 Task: Use Gmails Smart Compose feature to have suggested text automatically generated as you type your email.
Action: Mouse moved to (988, 81)
Screenshot: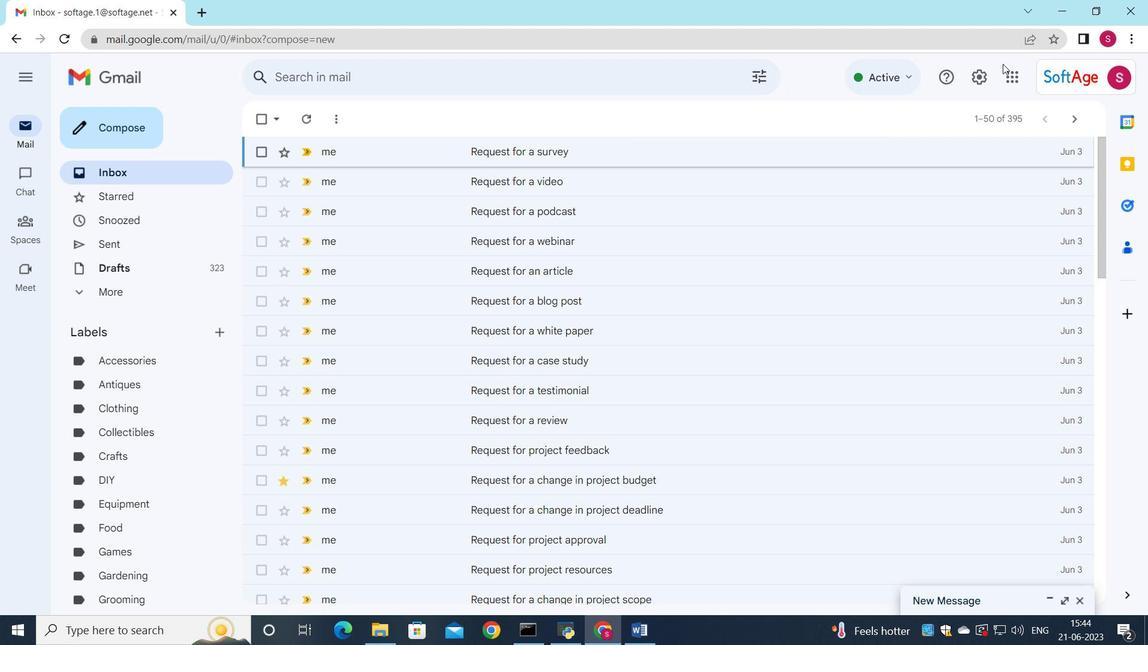 
Action: Mouse pressed left at (988, 81)
Screenshot: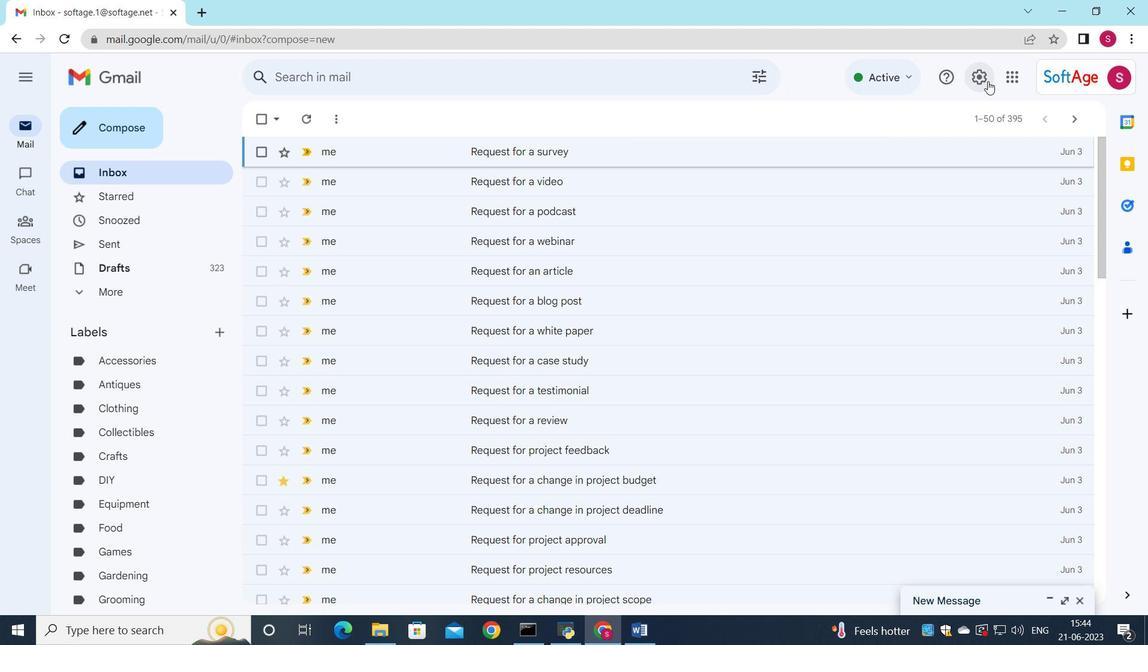 
Action: Mouse moved to (985, 149)
Screenshot: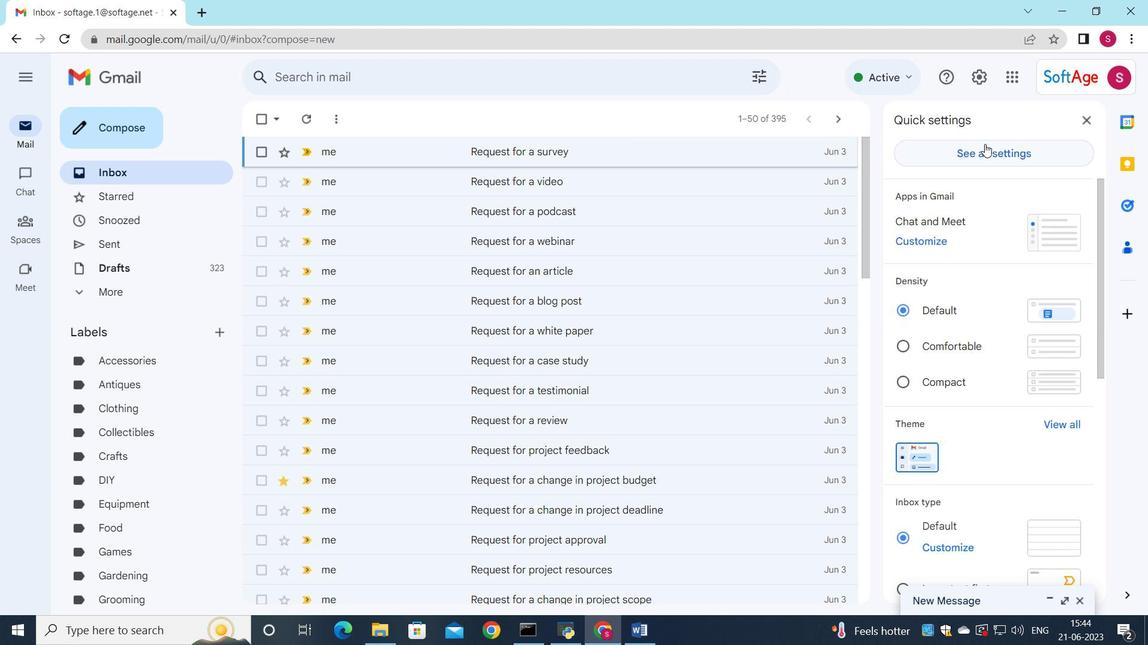 
Action: Mouse pressed left at (985, 149)
Screenshot: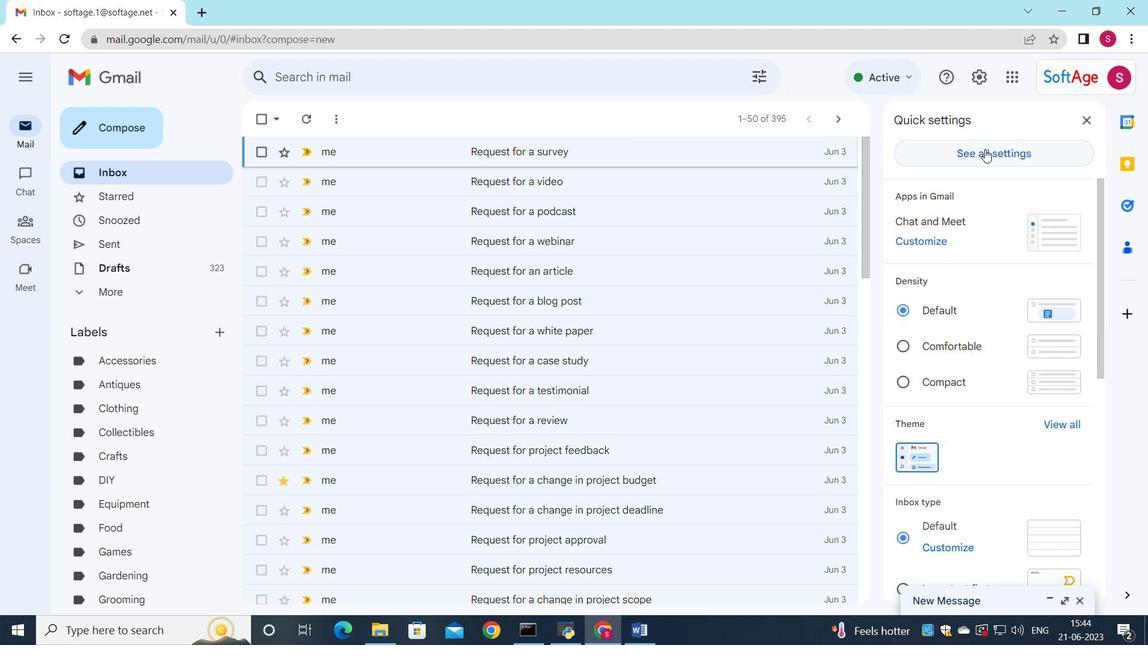 
Action: Mouse moved to (587, 331)
Screenshot: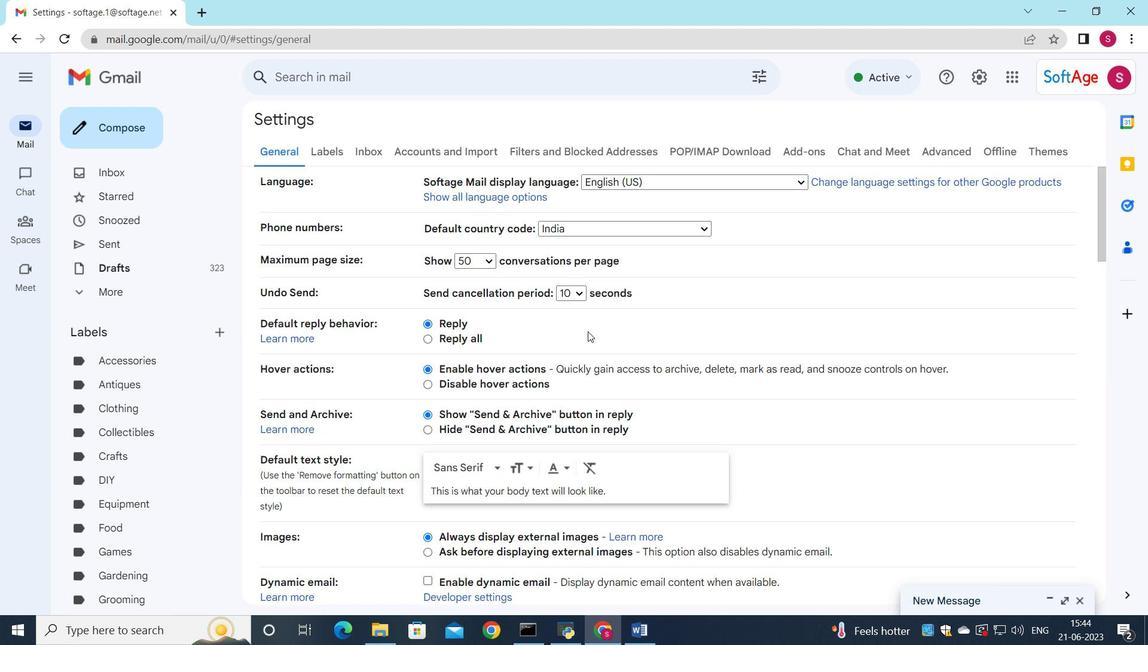 
Action: Mouse scrolled (587, 331) with delta (0, 0)
Screenshot: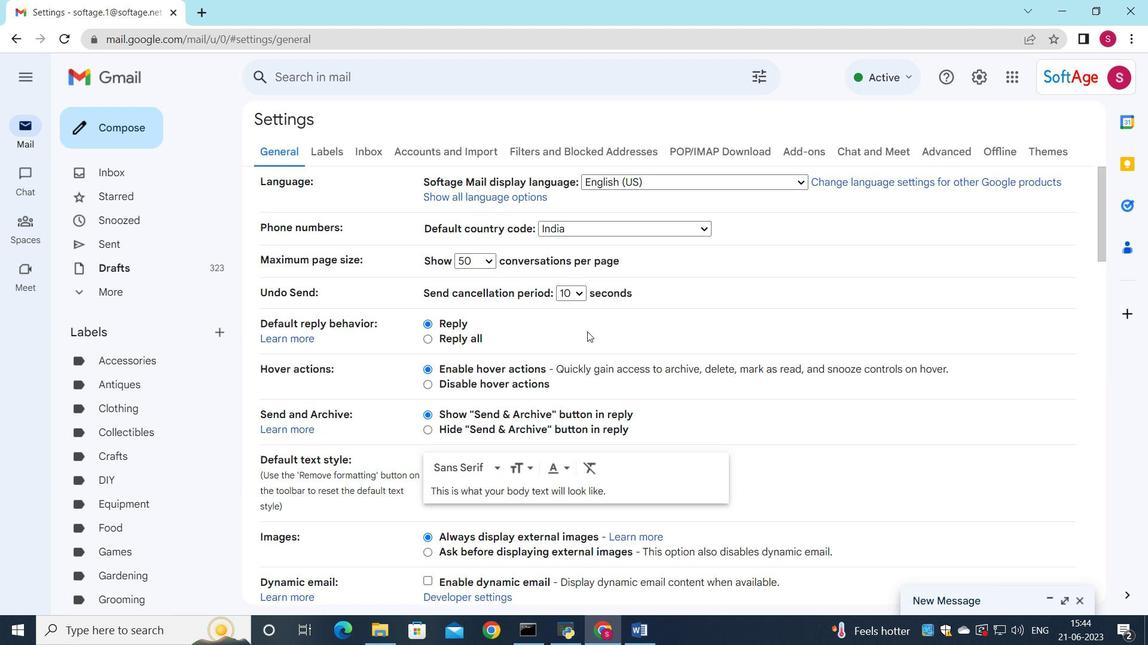 
Action: Mouse scrolled (587, 331) with delta (0, 0)
Screenshot: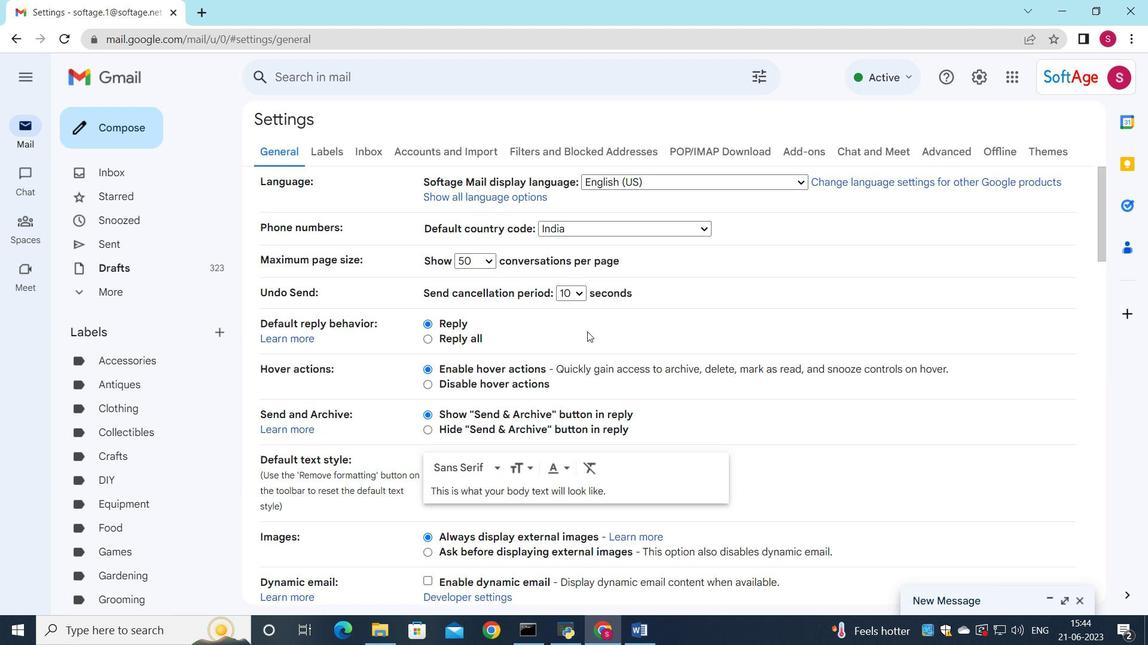 
Action: Mouse scrolled (587, 331) with delta (0, 0)
Screenshot: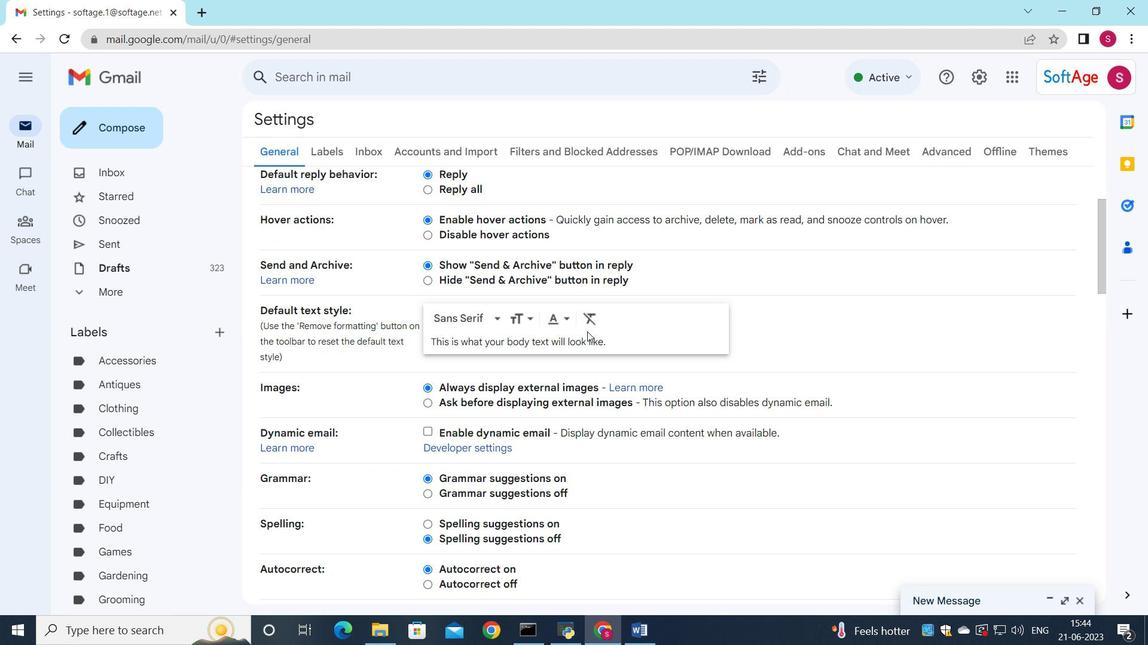 
Action: Mouse scrolled (587, 331) with delta (0, 0)
Screenshot: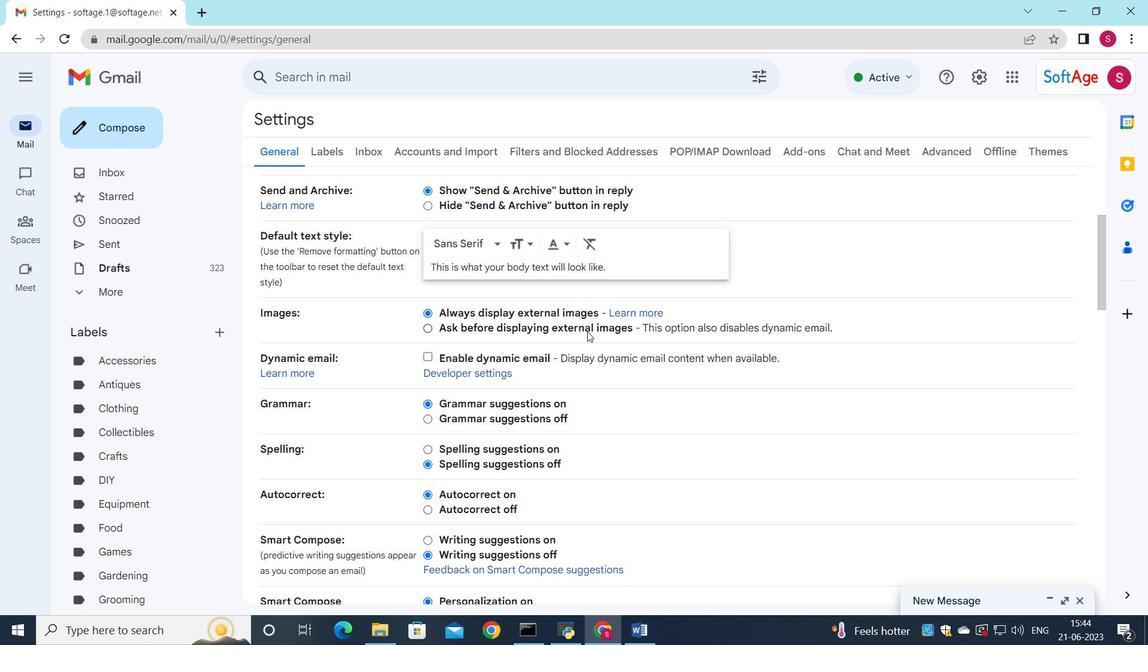 
Action: Mouse scrolled (587, 331) with delta (0, 0)
Screenshot: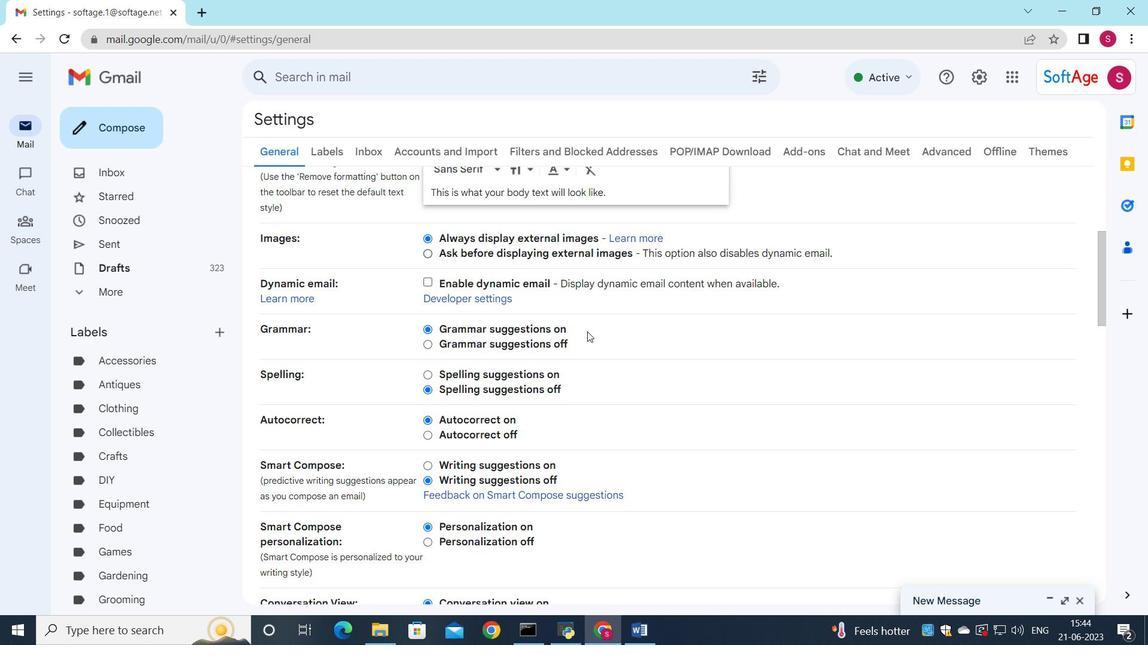 
Action: Mouse scrolled (587, 331) with delta (0, 0)
Screenshot: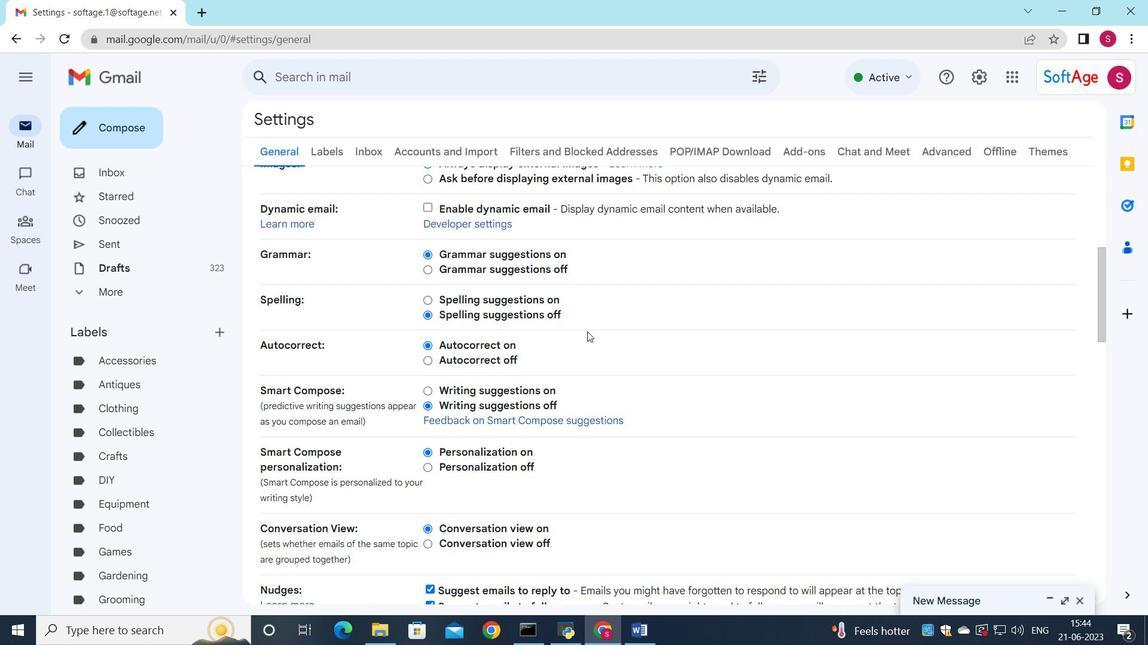 
Action: Mouse scrolled (587, 331) with delta (0, 0)
Screenshot: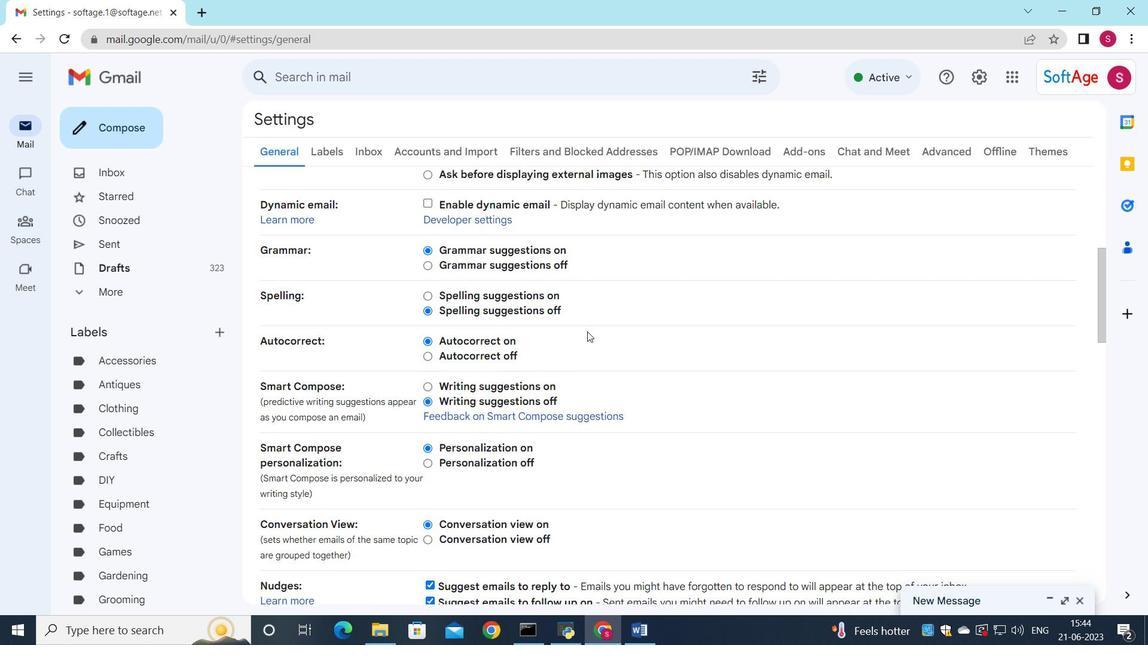 
Action: Mouse moved to (430, 238)
Screenshot: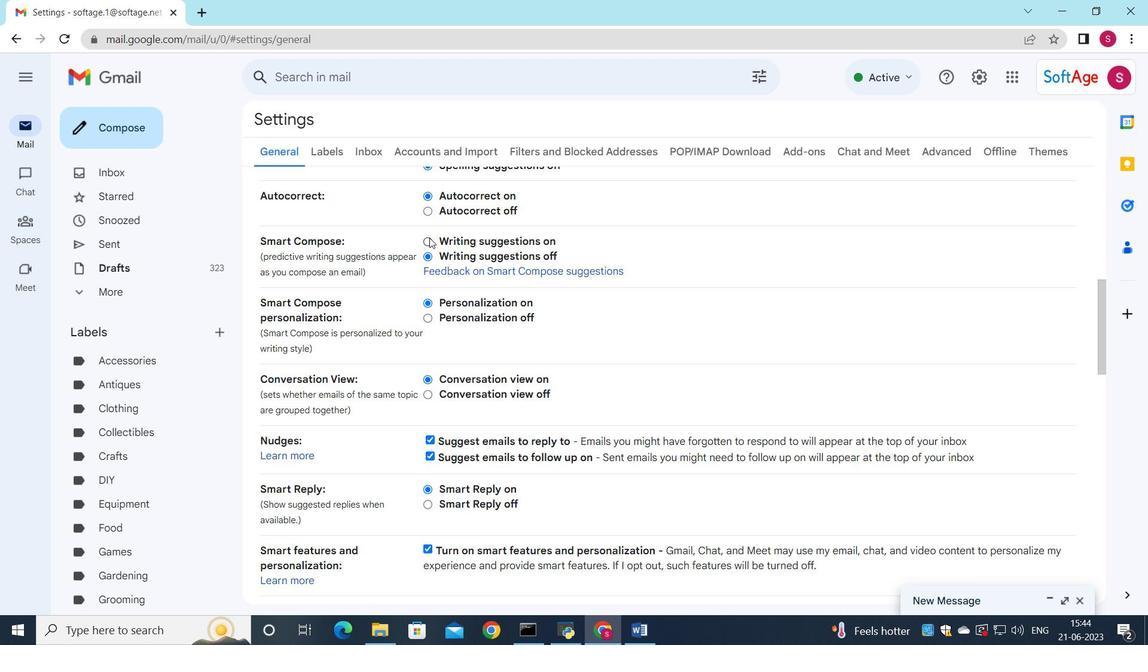 
Action: Mouse pressed left at (430, 238)
Screenshot: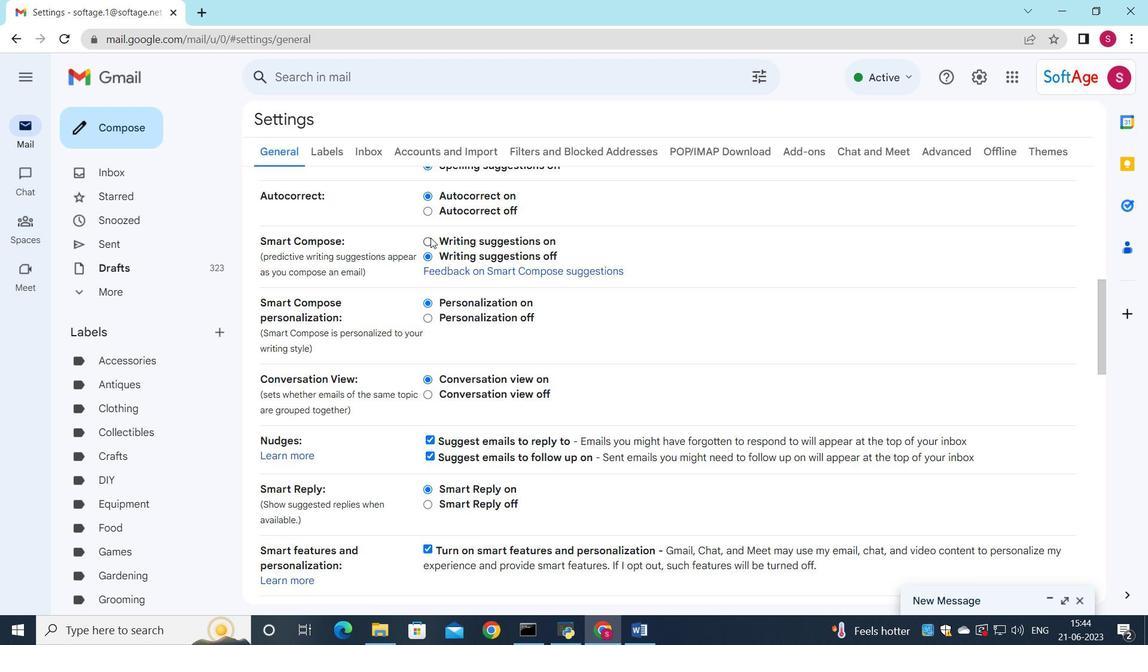 
Action: Mouse moved to (527, 202)
Screenshot: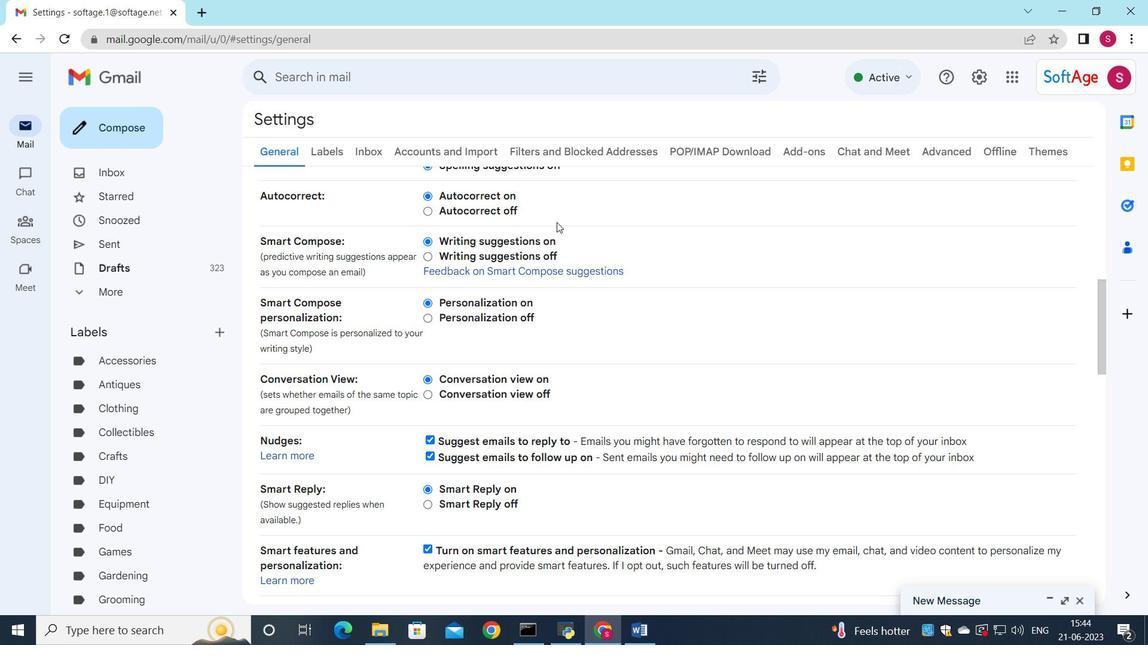 
Action: Mouse scrolled (527, 202) with delta (0, 0)
Screenshot: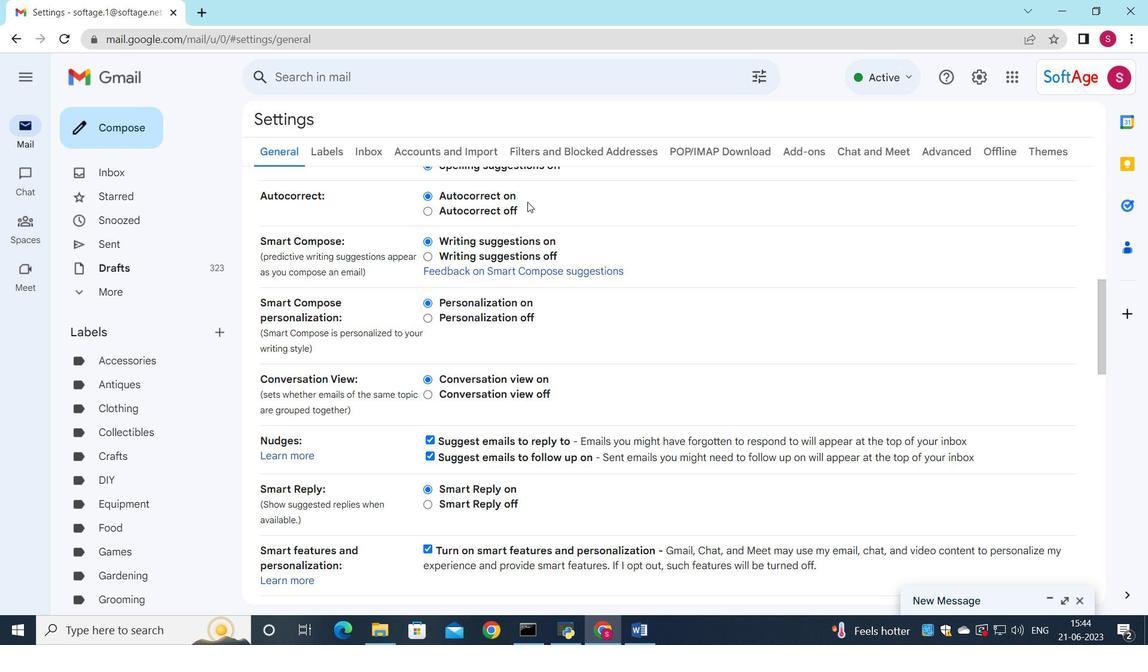 
Action: Mouse scrolled (527, 202) with delta (0, 0)
Screenshot: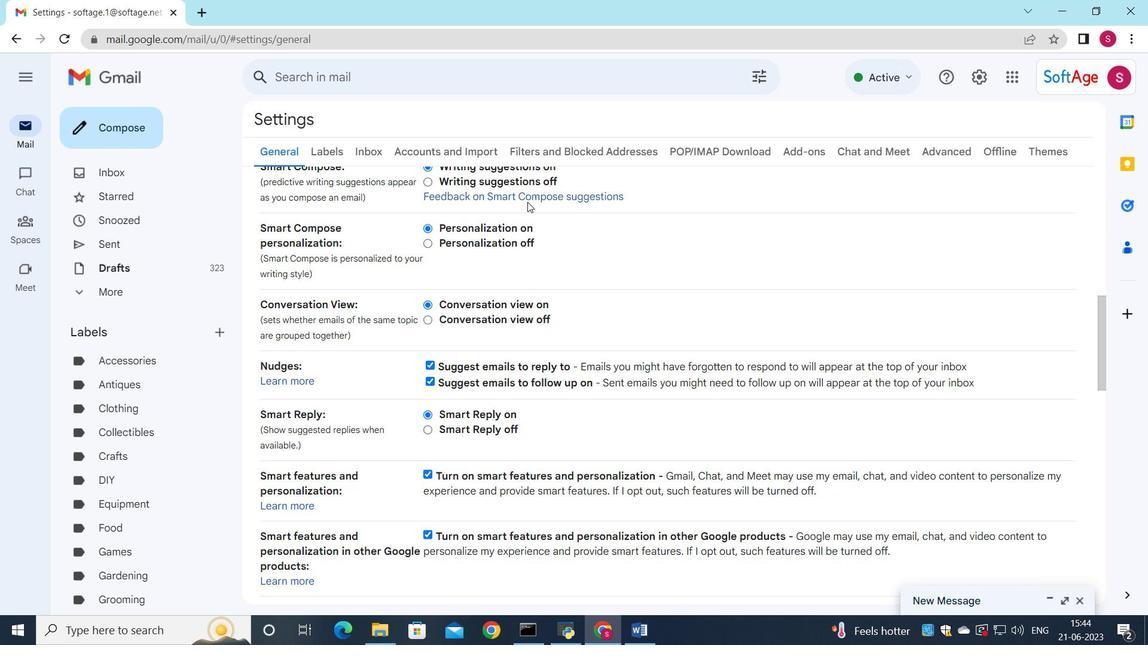 
Action: Mouse scrolled (527, 202) with delta (0, 0)
Screenshot: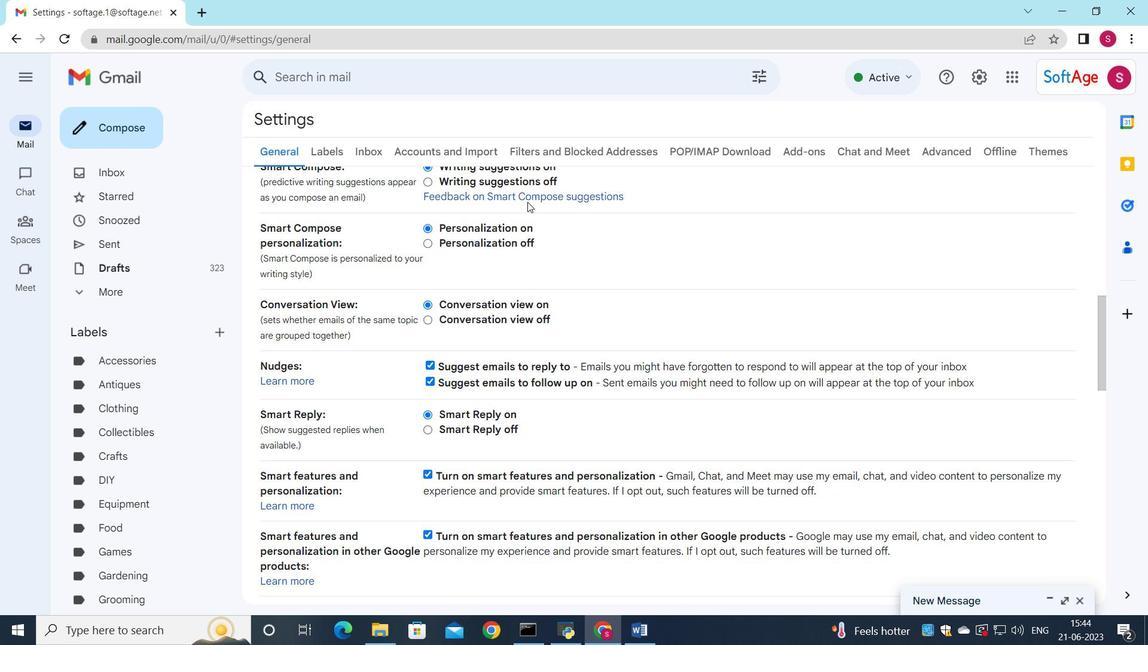 
Action: Mouse moved to (506, 201)
Screenshot: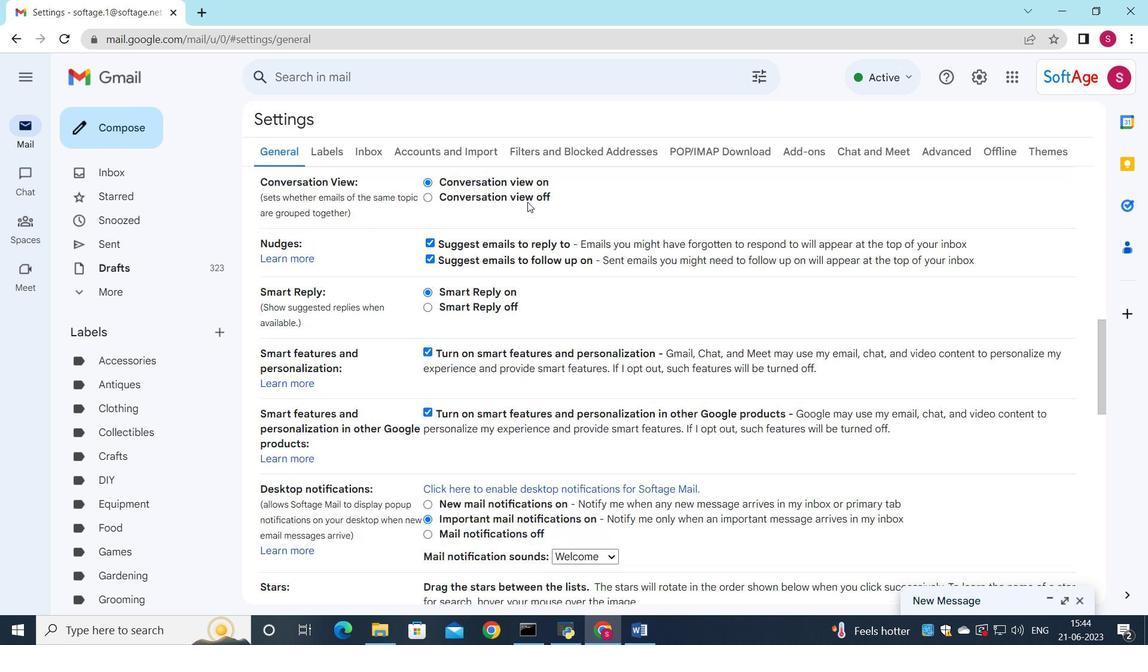 
Action: Mouse scrolled (506, 200) with delta (0, 0)
Screenshot: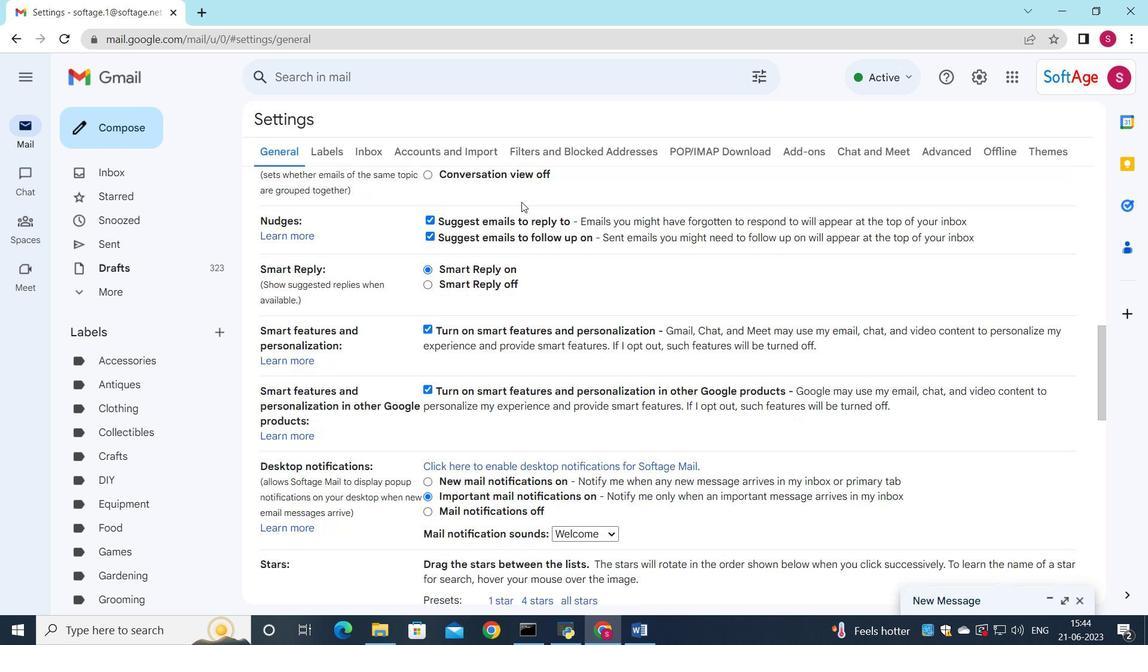 
Action: Mouse scrolled (506, 200) with delta (0, 0)
Screenshot: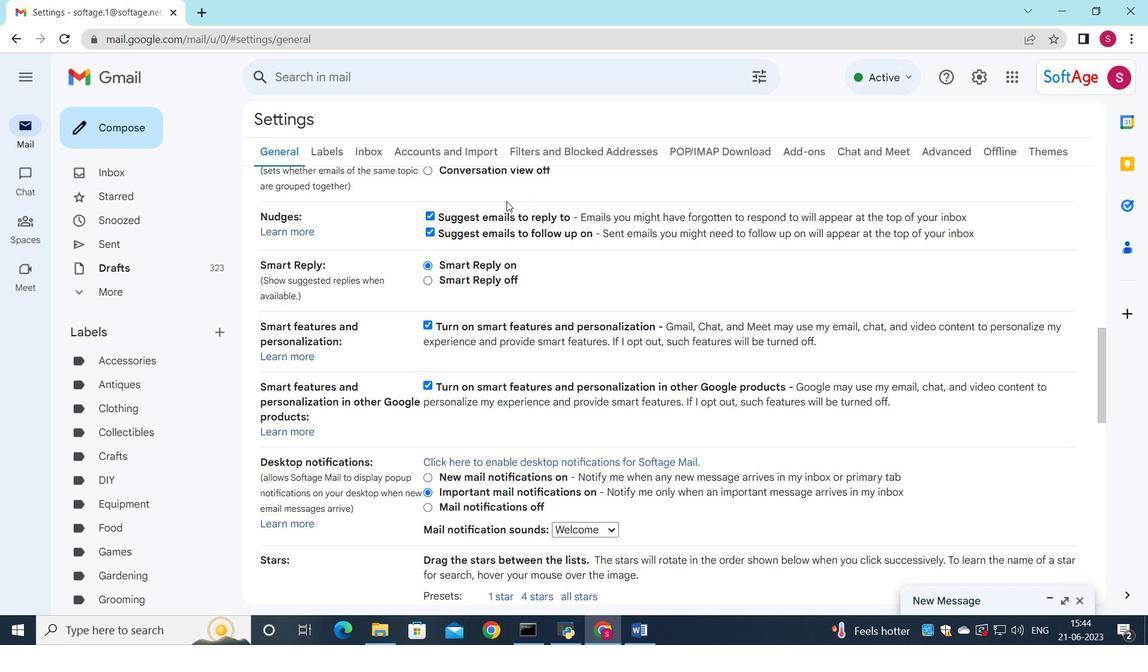 
Action: Mouse scrolled (506, 200) with delta (0, 0)
Screenshot: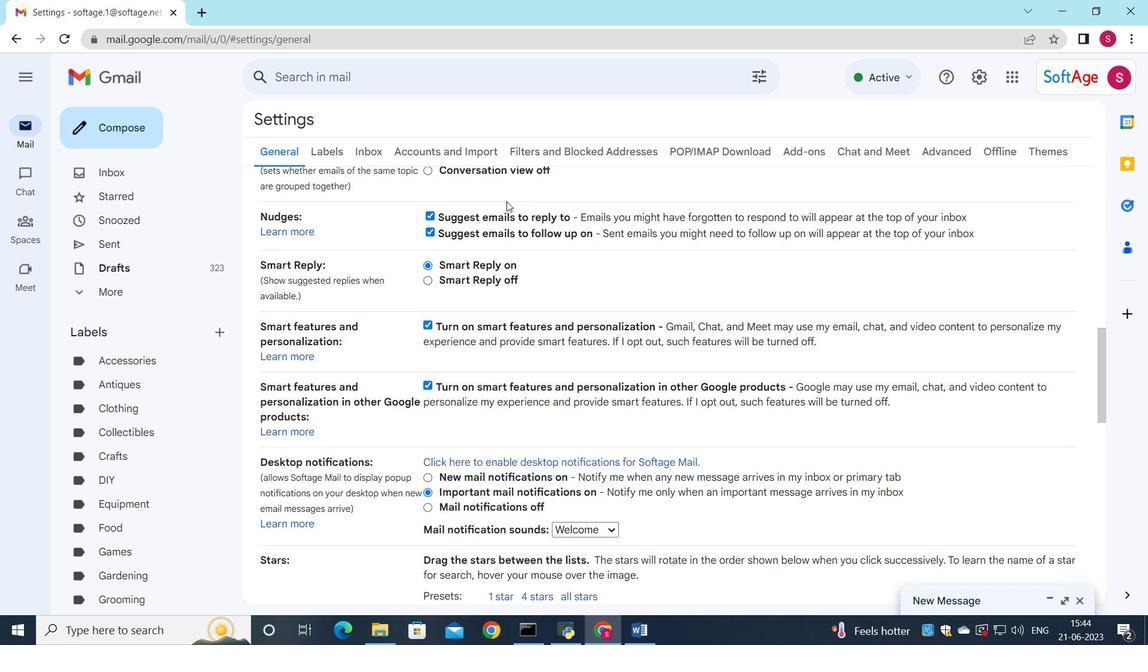 
Action: Mouse moved to (536, 333)
Screenshot: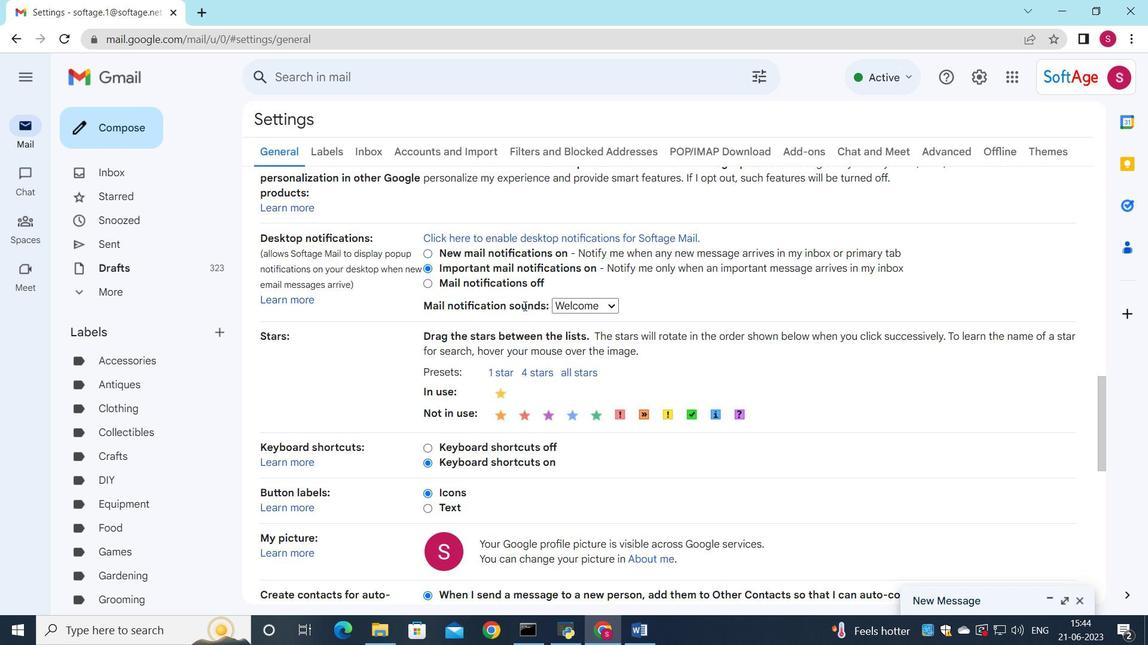 
Action: Mouse scrolled (536, 333) with delta (0, 0)
Screenshot: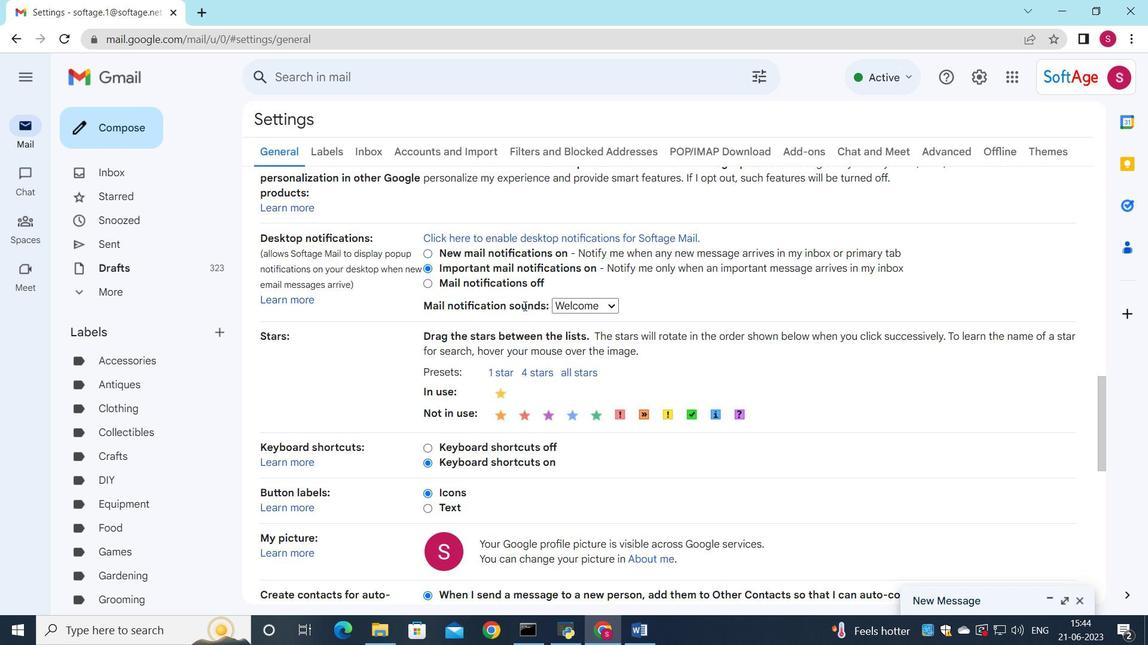 
Action: Mouse moved to (541, 340)
Screenshot: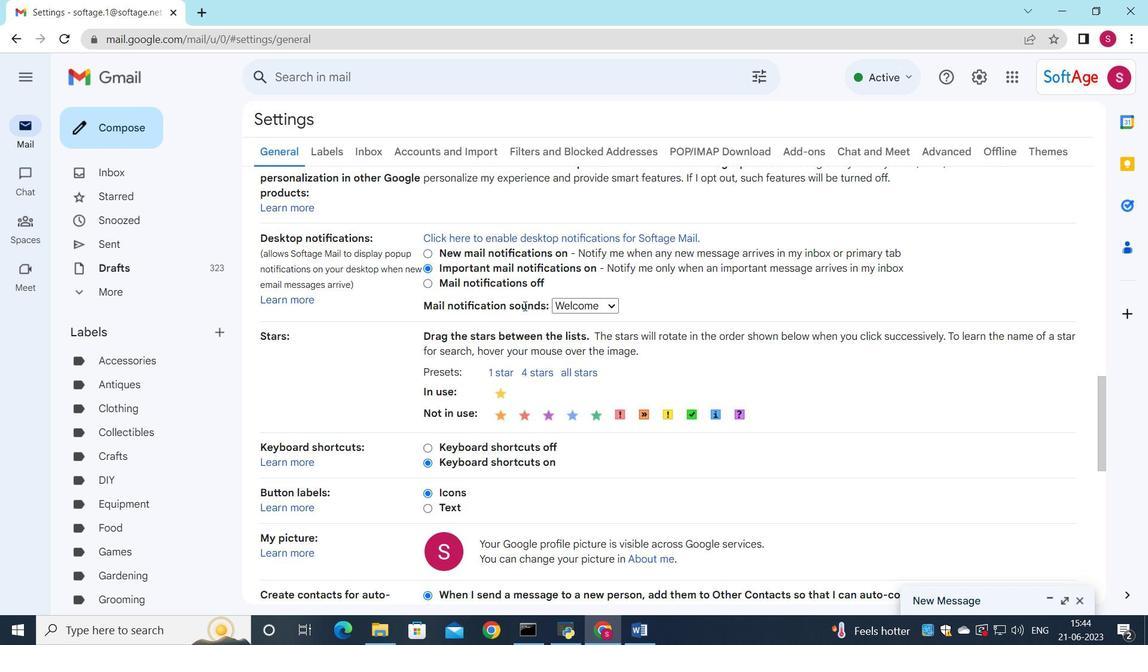 
Action: Mouse scrolled (541, 339) with delta (0, 0)
Screenshot: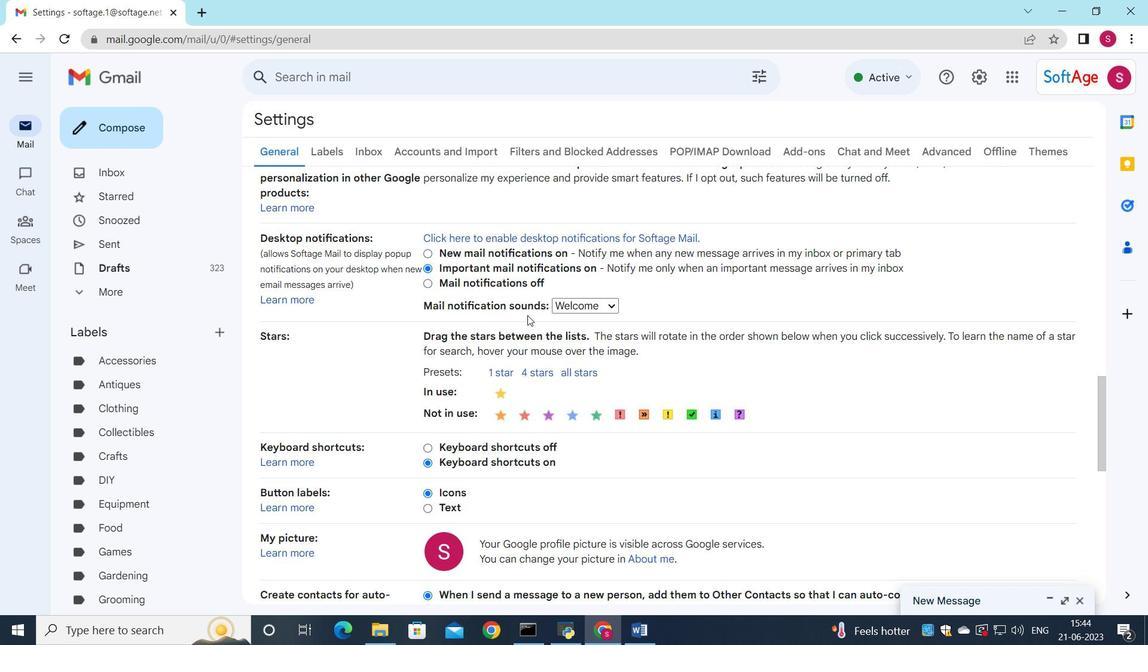 
Action: Mouse moved to (544, 341)
Screenshot: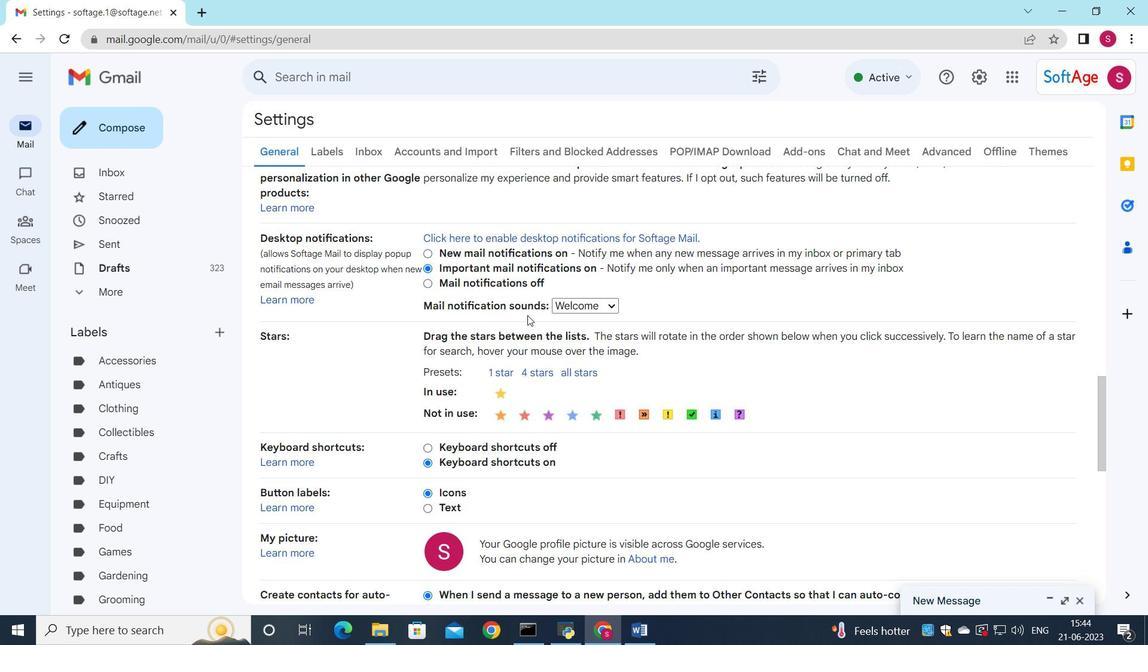 
Action: Mouse scrolled (543, 340) with delta (0, 0)
Screenshot: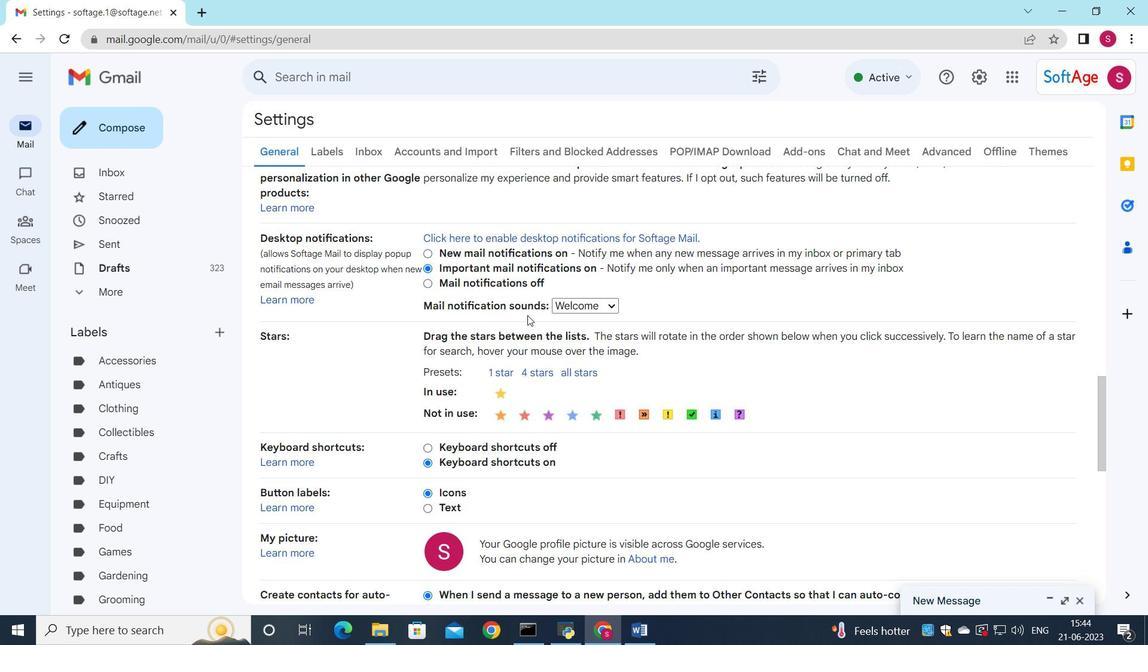 
Action: Mouse moved to (561, 370)
Screenshot: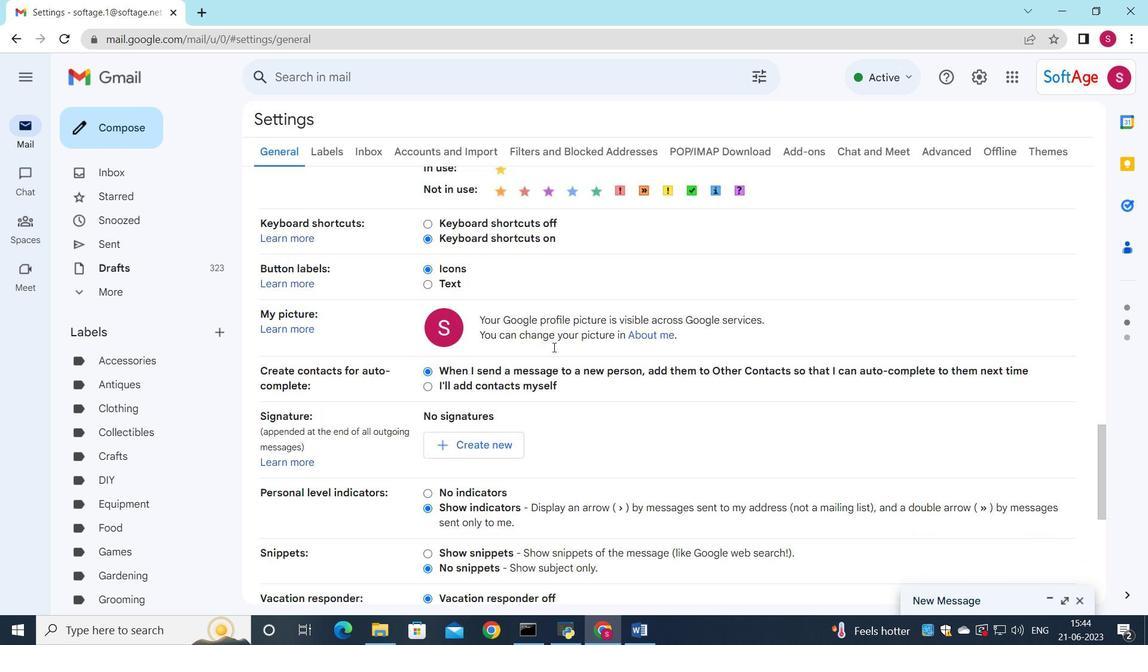 
Action: Mouse scrolled (561, 369) with delta (0, 0)
Screenshot: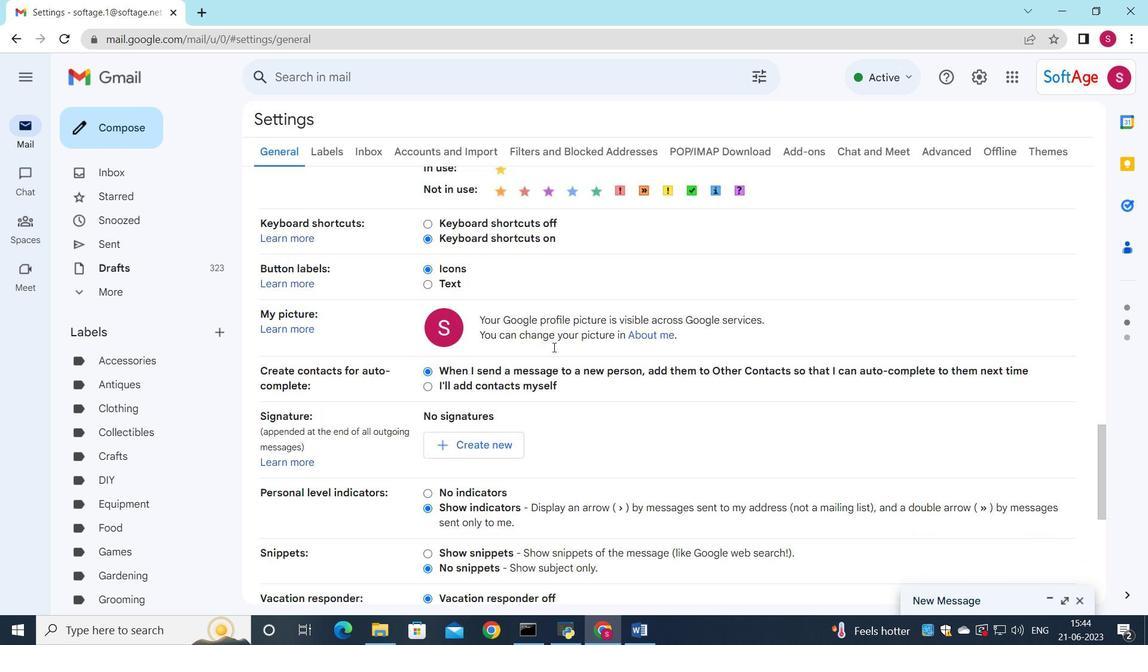 
Action: Mouse moved to (565, 379)
Screenshot: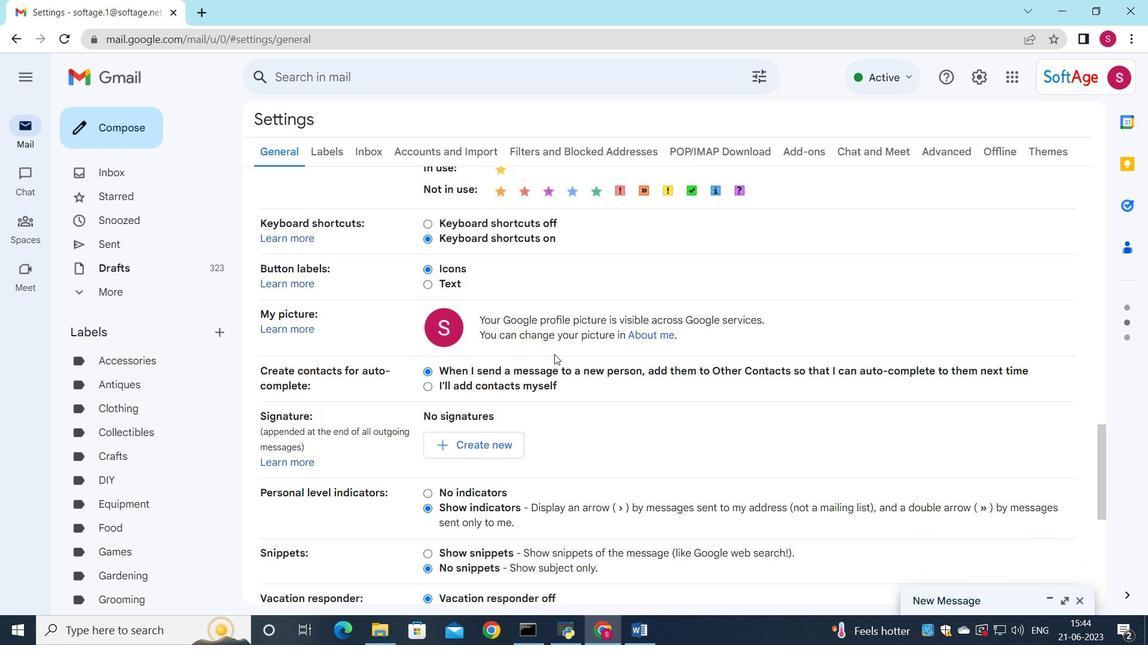 
Action: Mouse scrolled (565, 378) with delta (0, 0)
Screenshot: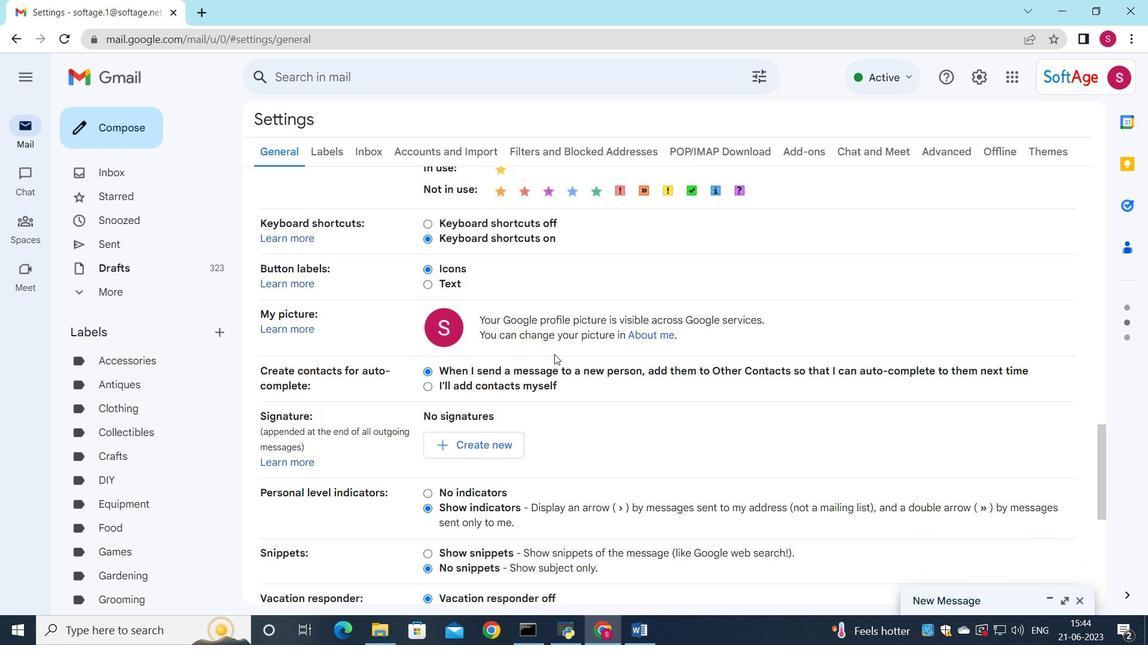 
Action: Mouse moved to (566, 382)
Screenshot: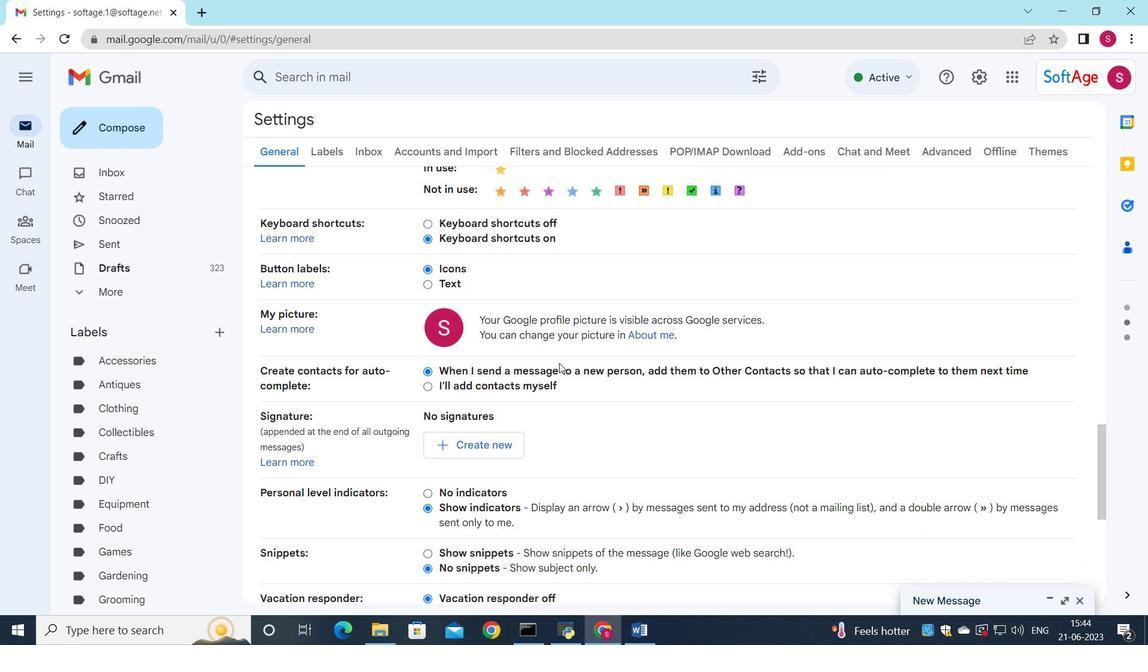 
Action: Mouse scrolled (566, 382) with delta (0, 0)
Screenshot: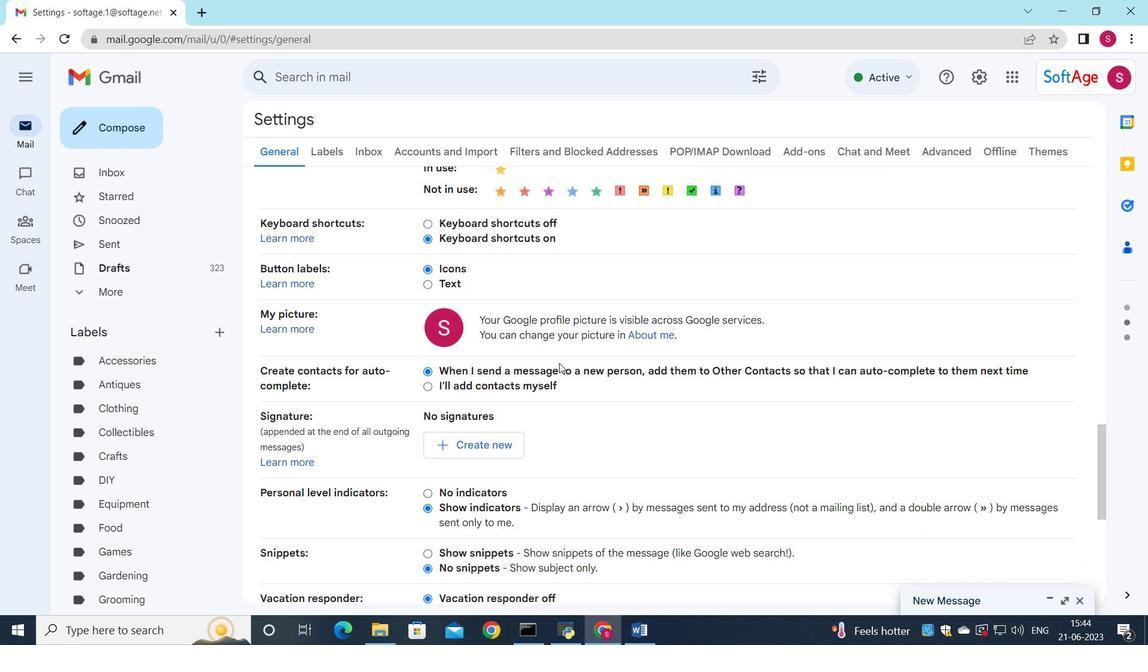 
Action: Mouse moved to (568, 390)
Screenshot: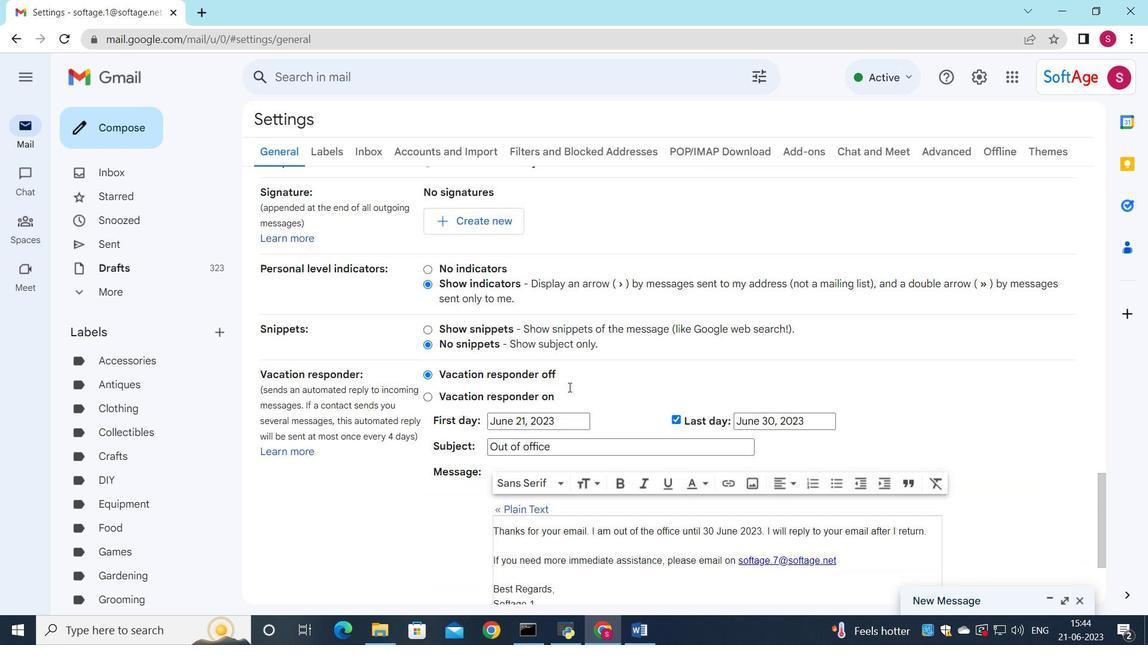 
Action: Mouse scrolled (568, 389) with delta (0, 0)
Screenshot: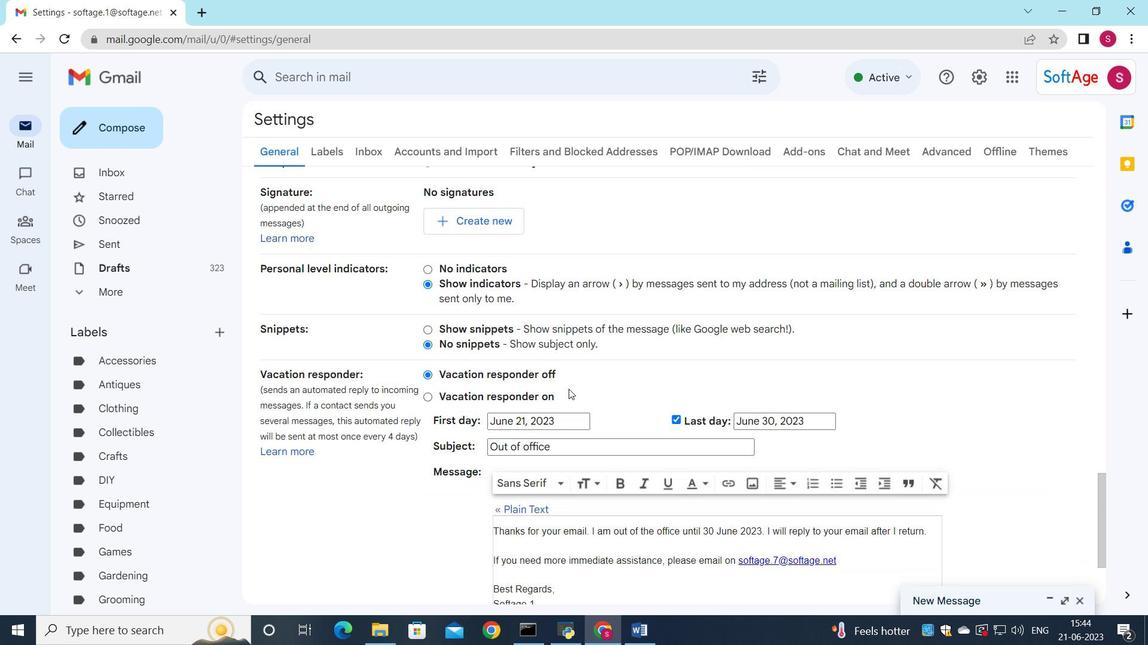 
Action: Mouse moved to (568, 393)
Screenshot: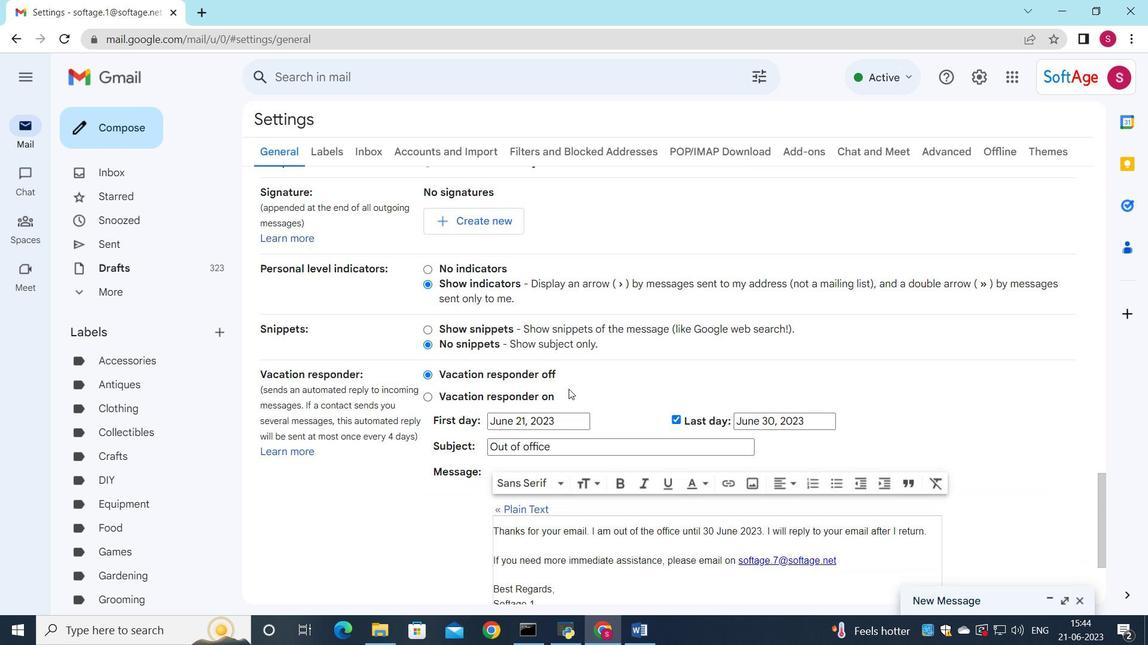 
Action: Mouse scrolled (568, 392) with delta (0, 0)
Screenshot: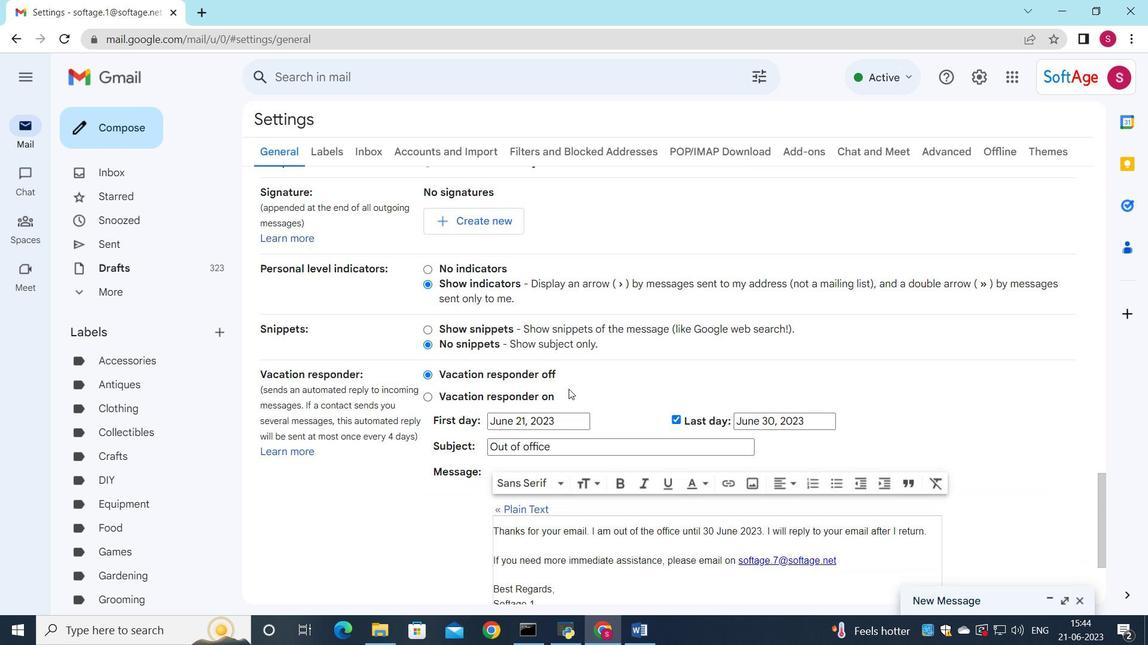 
Action: Mouse moved to (569, 395)
Screenshot: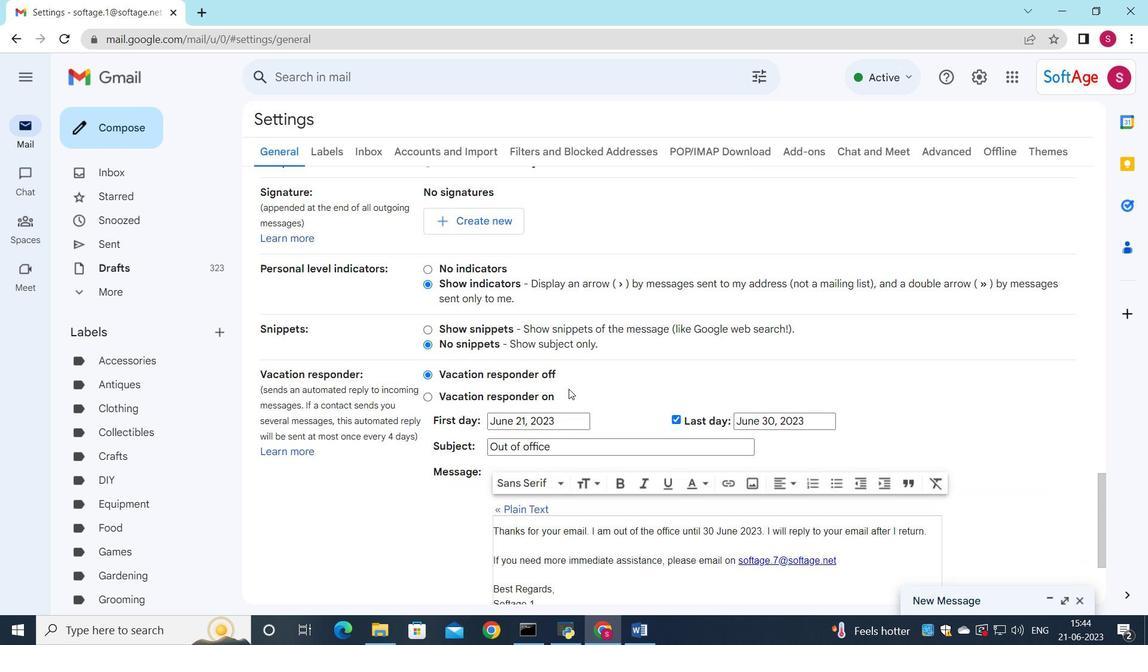 
Action: Mouse scrolled (569, 395) with delta (0, 0)
Screenshot: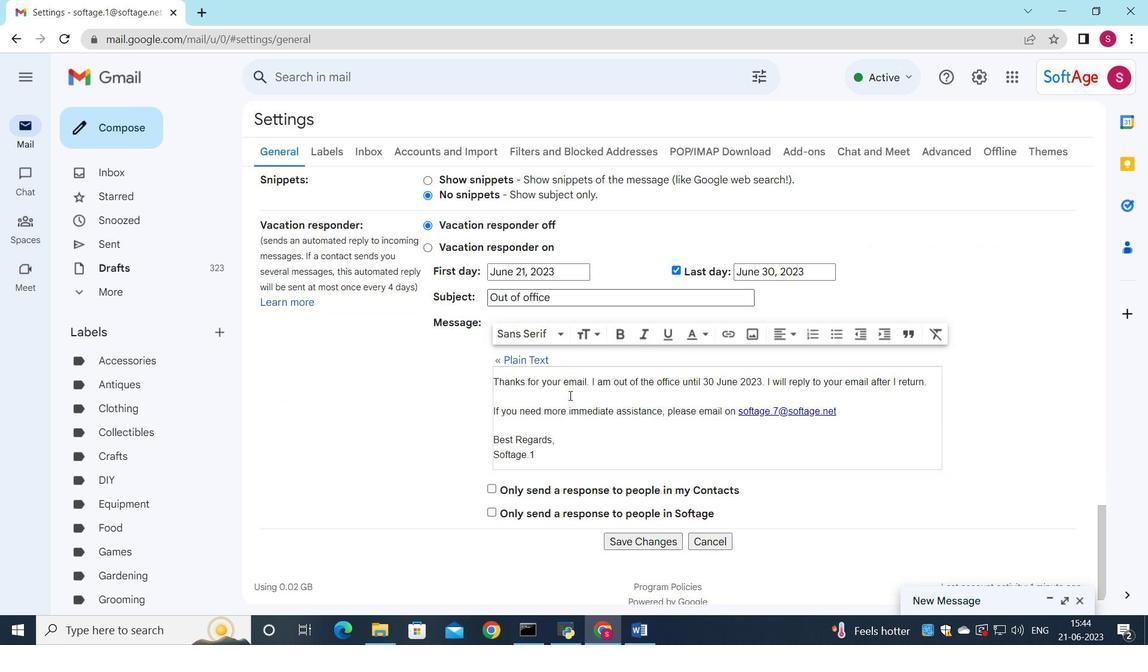 
Action: Mouse scrolled (569, 395) with delta (0, 0)
Screenshot: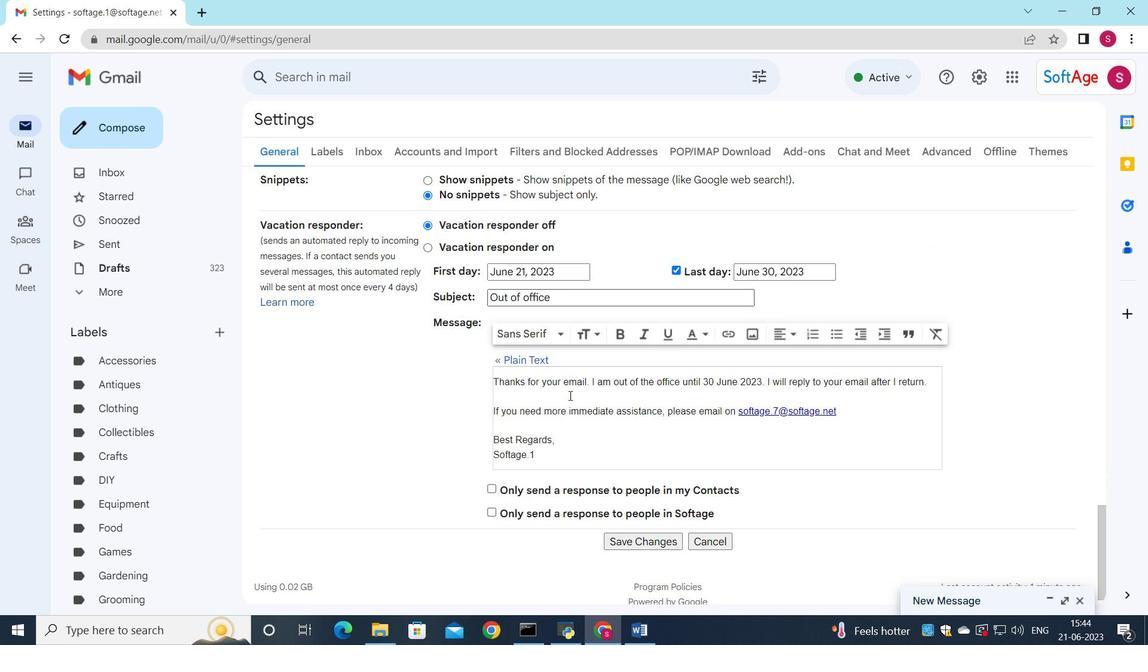 
Action: Mouse scrolled (569, 395) with delta (0, 0)
Screenshot: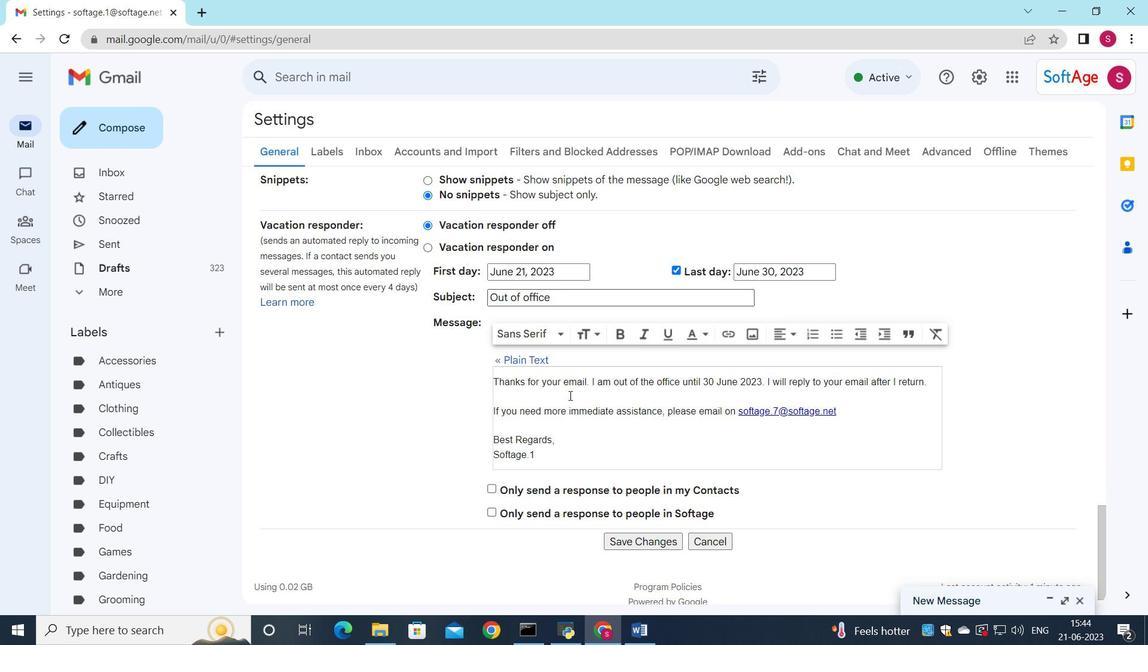 
Action: Mouse moved to (651, 529)
Screenshot: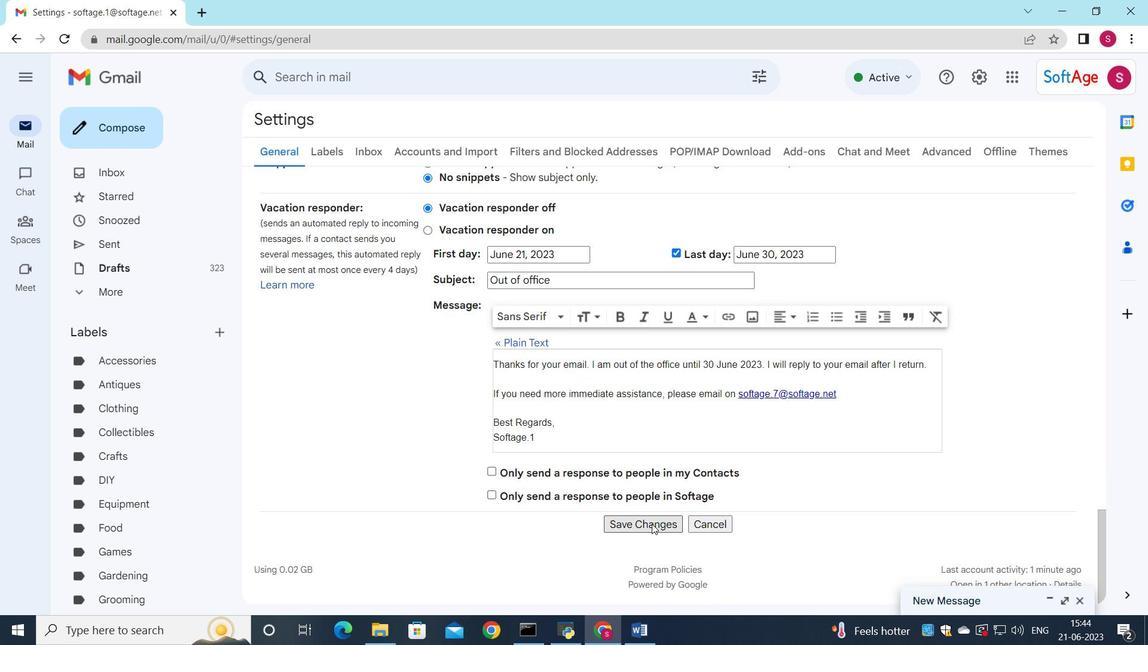 
Action: Mouse pressed left at (651, 529)
Screenshot: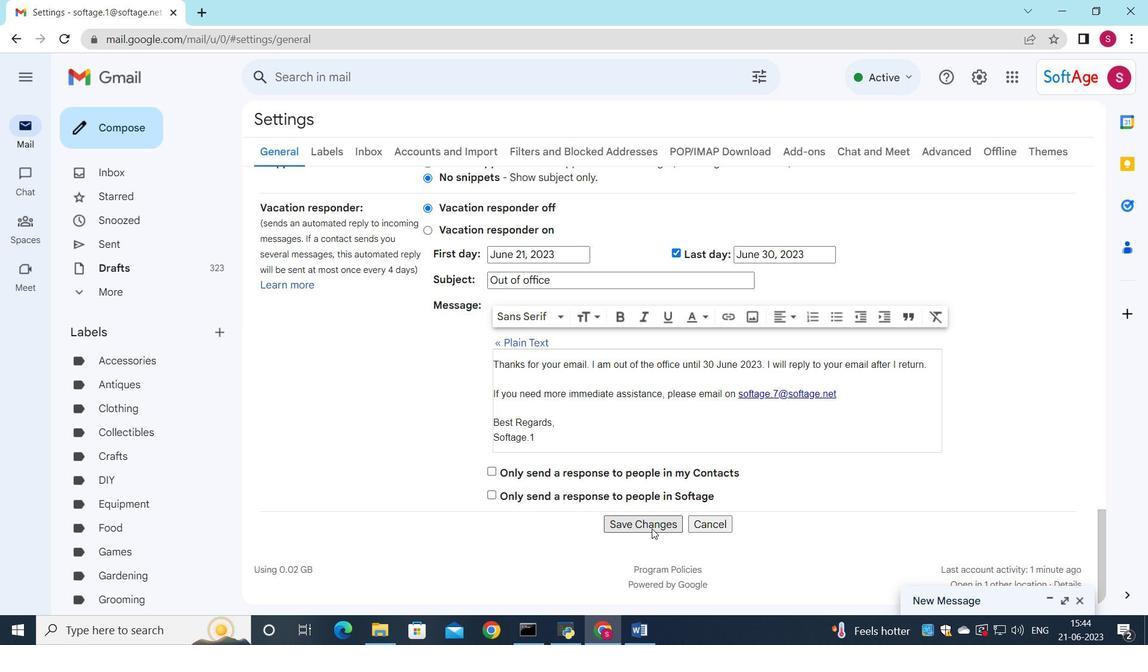 
Action: Mouse moved to (660, 444)
Screenshot: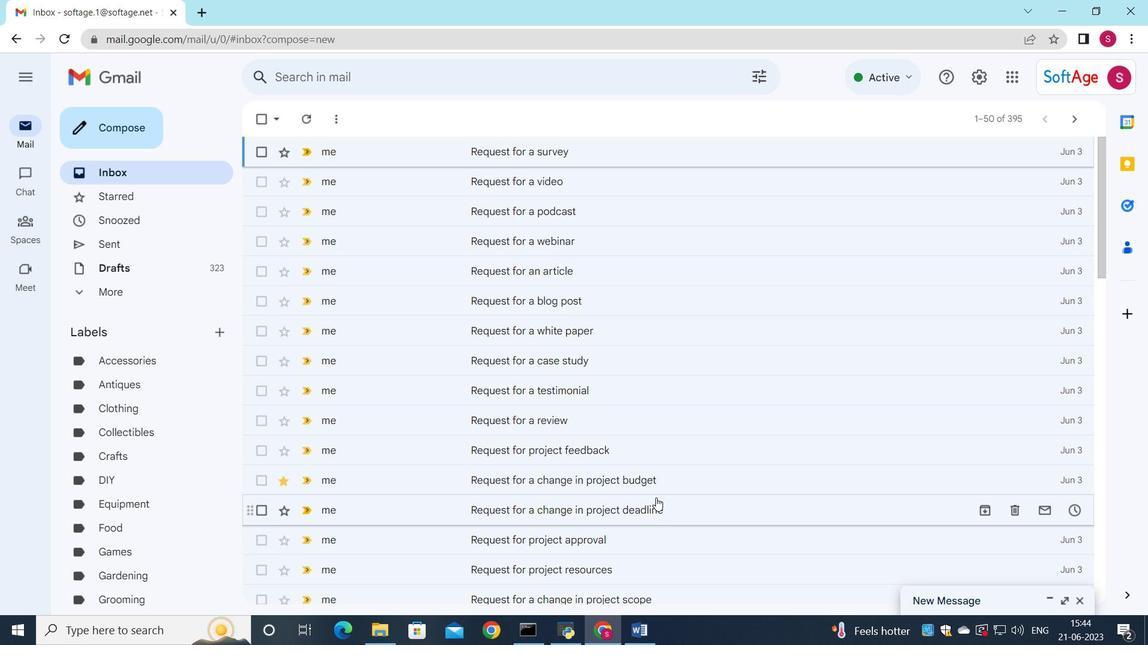 
